 Task: Add Dr. Bronner's 18-in-1 Hemp Unscented Pure-Castile Travel Soap to the cart.
Action: Mouse moved to (279, 148)
Screenshot: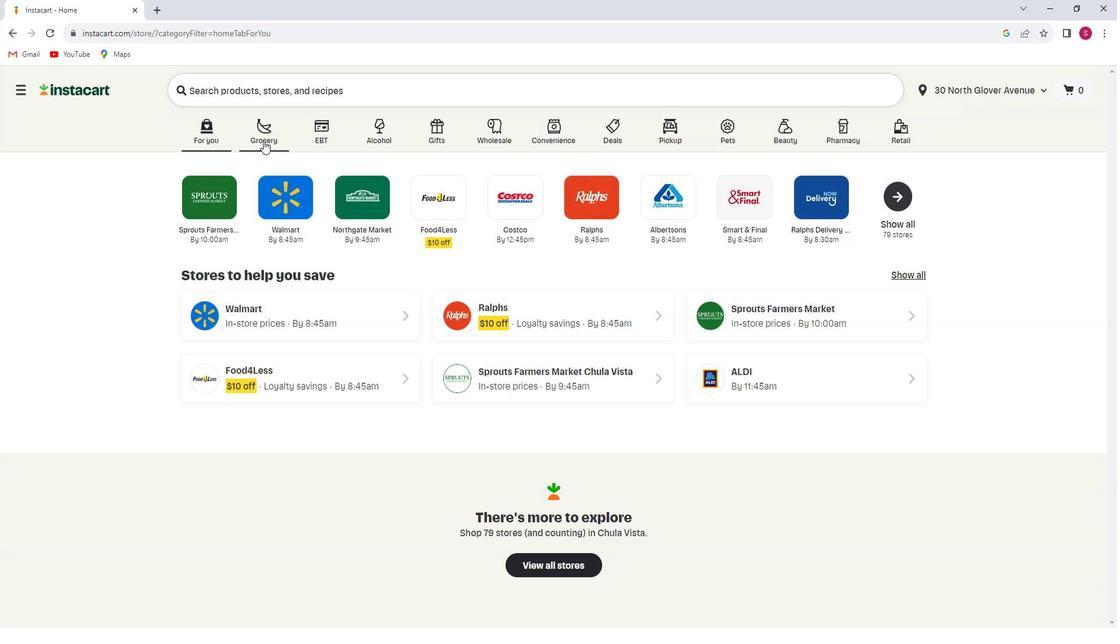 
Action: Mouse pressed left at (279, 148)
Screenshot: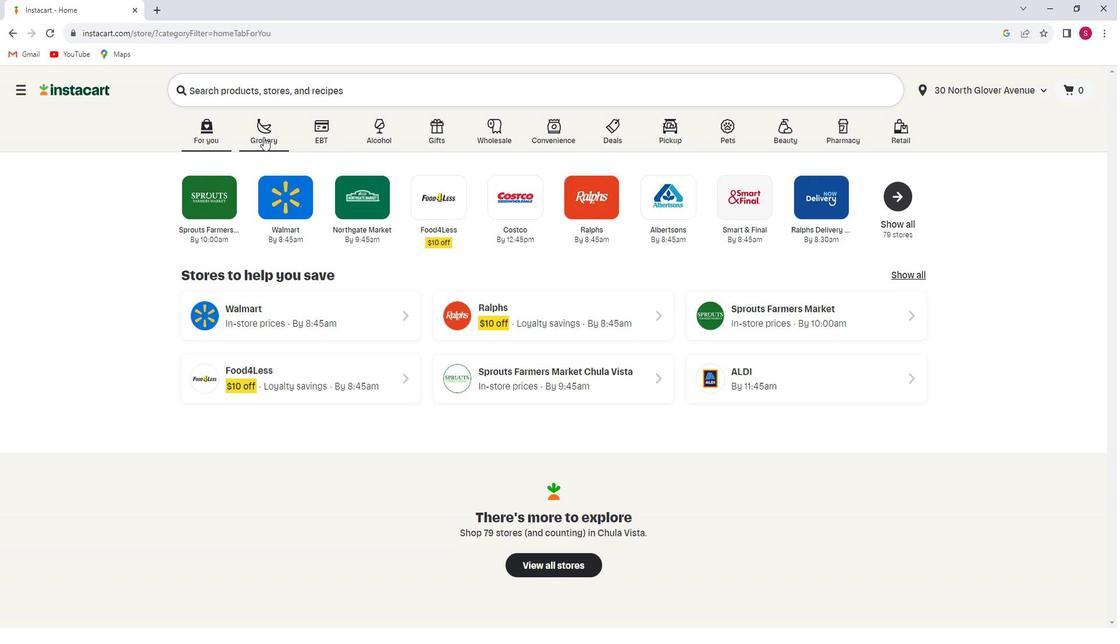 
Action: Mouse moved to (271, 346)
Screenshot: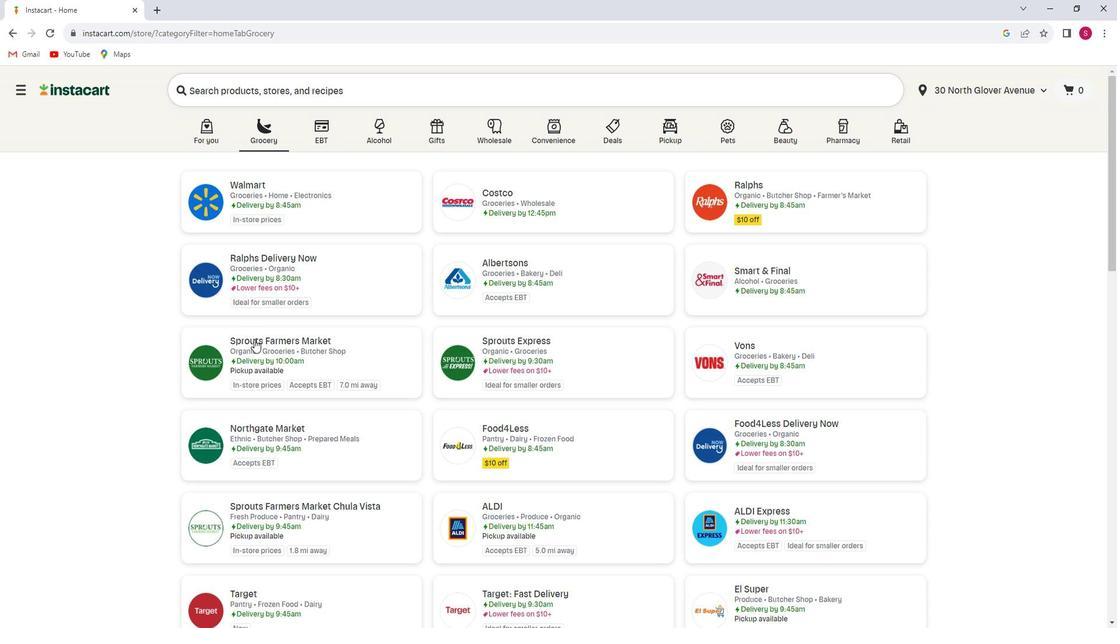 
Action: Mouse pressed left at (271, 346)
Screenshot: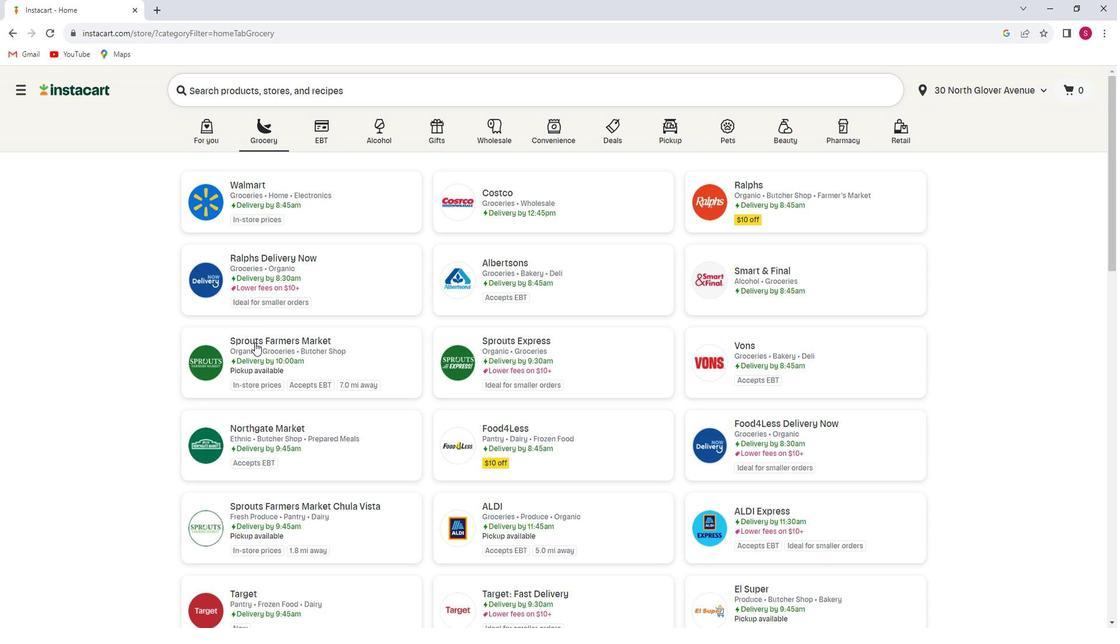 
Action: Mouse moved to (76, 364)
Screenshot: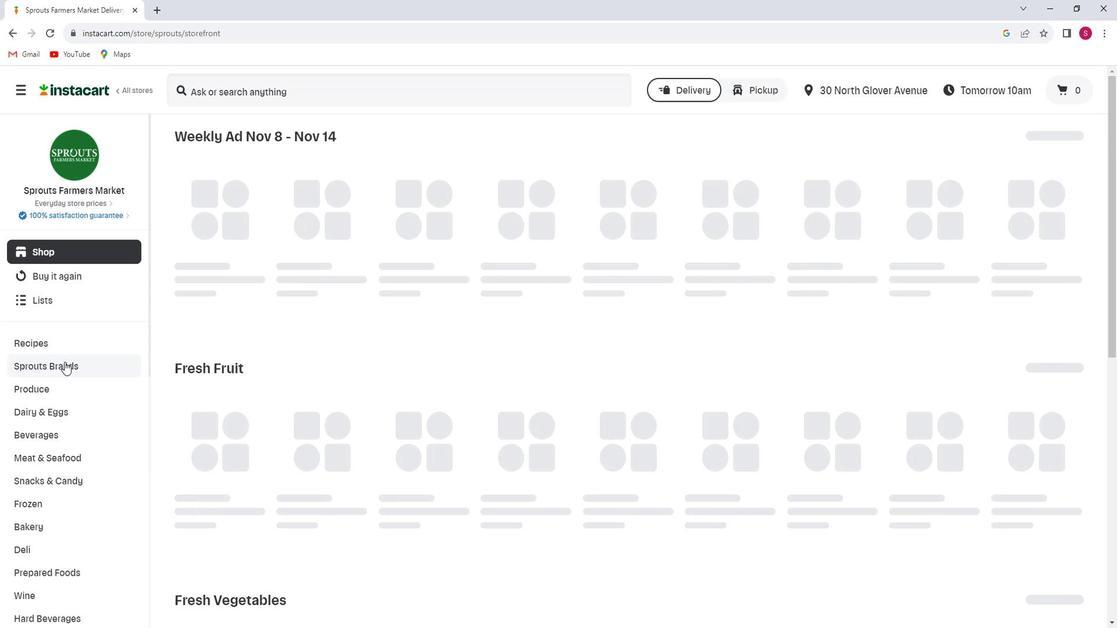 
Action: Mouse scrolled (76, 364) with delta (0, 0)
Screenshot: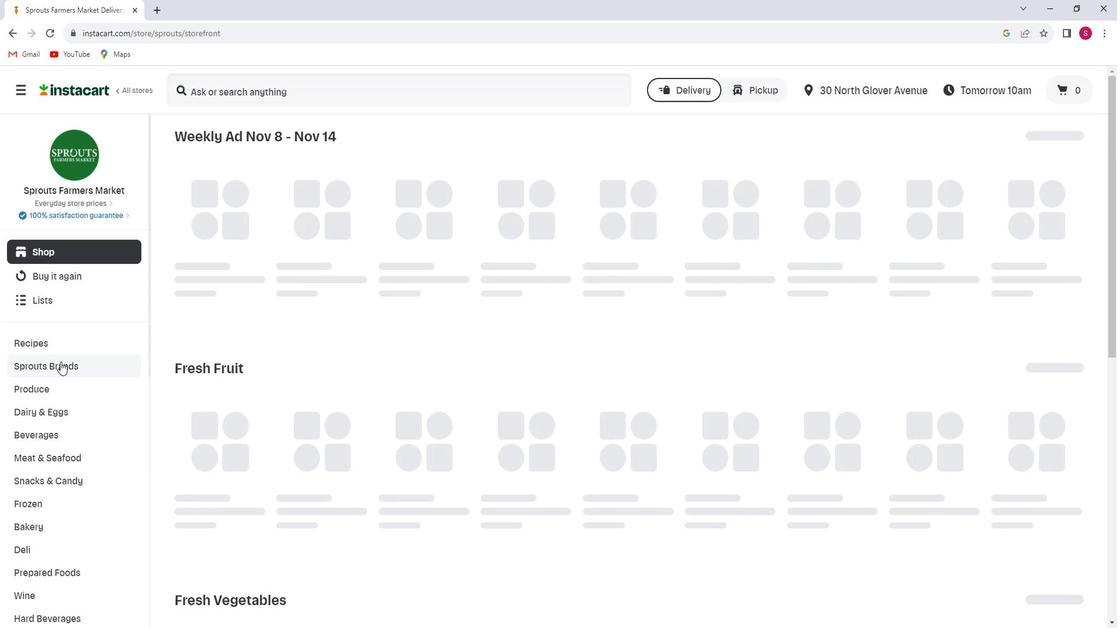 
Action: Mouse scrolled (76, 364) with delta (0, 0)
Screenshot: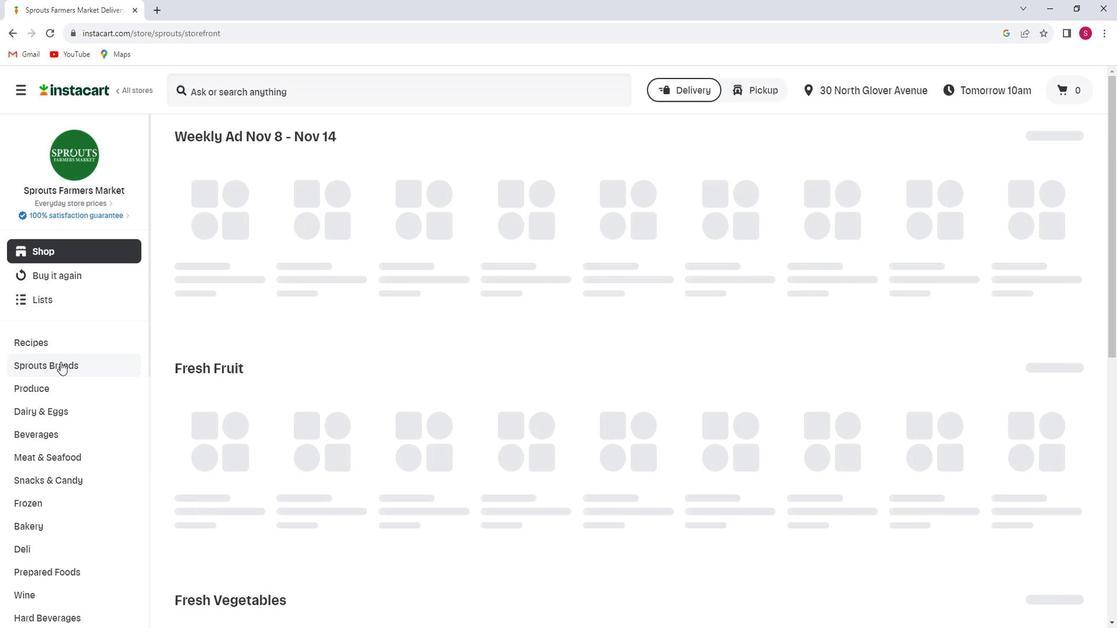 
Action: Mouse scrolled (76, 364) with delta (0, 0)
Screenshot: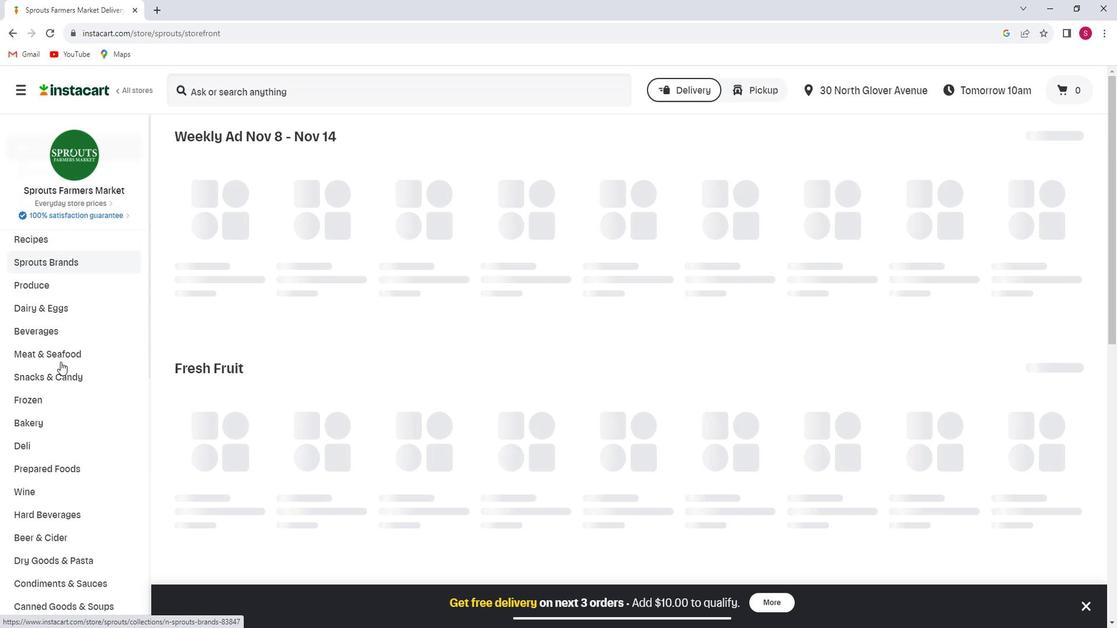 
Action: Mouse scrolled (76, 364) with delta (0, 0)
Screenshot: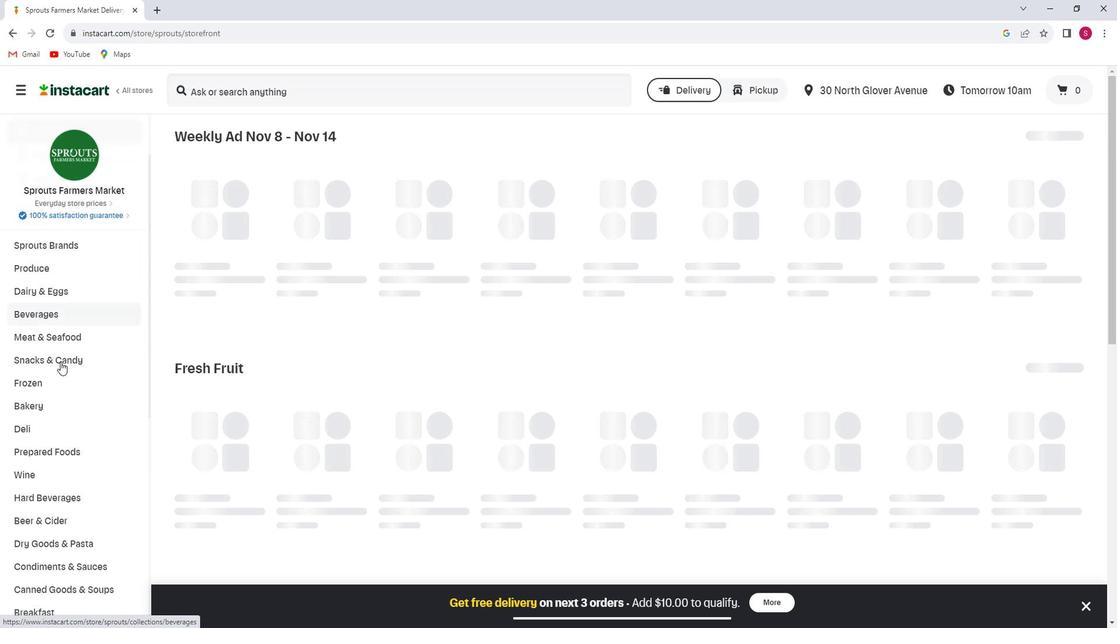 
Action: Mouse scrolled (76, 364) with delta (0, 0)
Screenshot: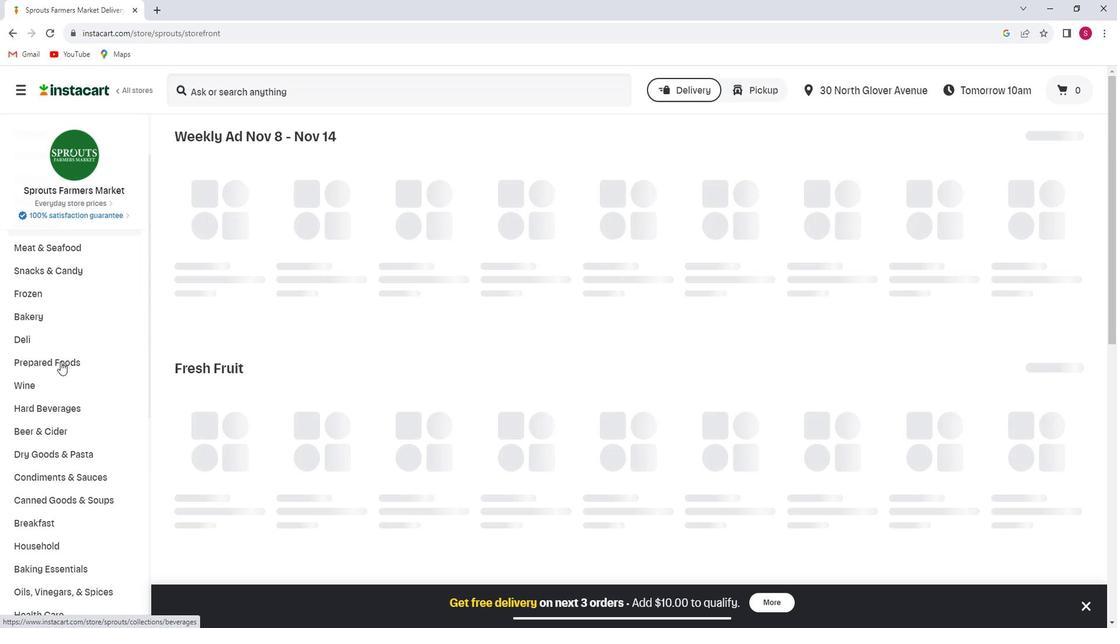 
Action: Mouse scrolled (76, 364) with delta (0, 0)
Screenshot: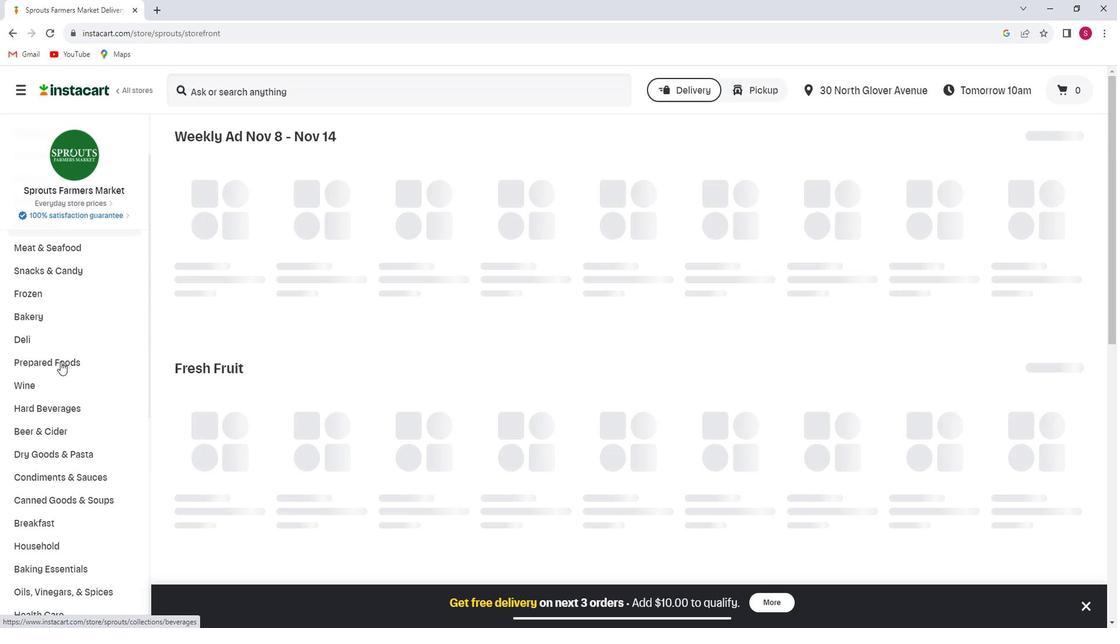 
Action: Mouse scrolled (76, 364) with delta (0, 0)
Screenshot: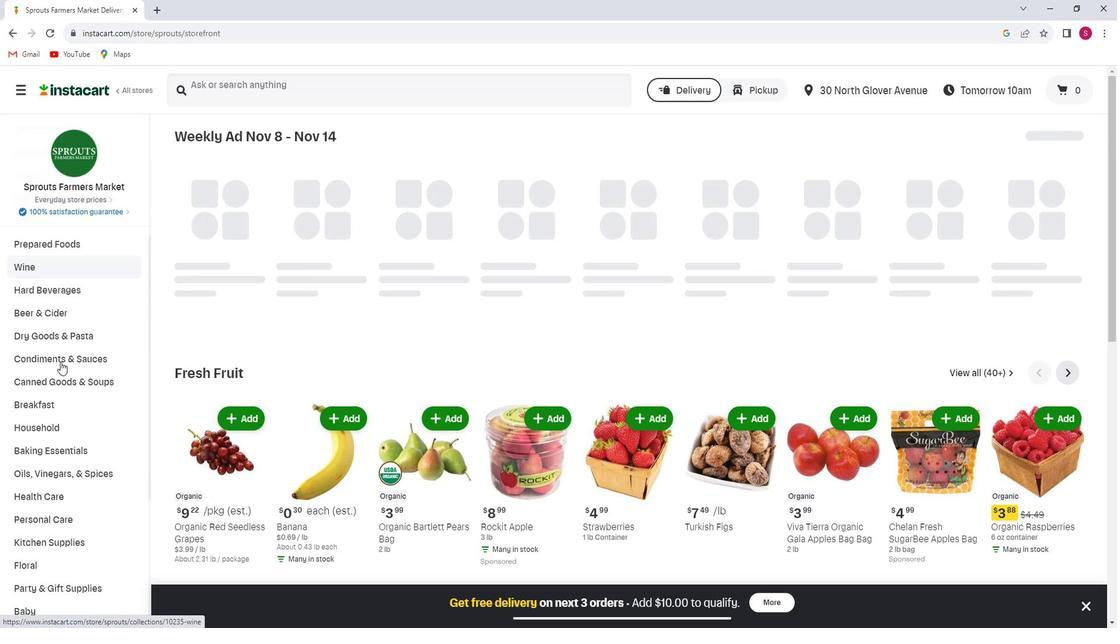 
Action: Mouse scrolled (76, 364) with delta (0, 0)
Screenshot: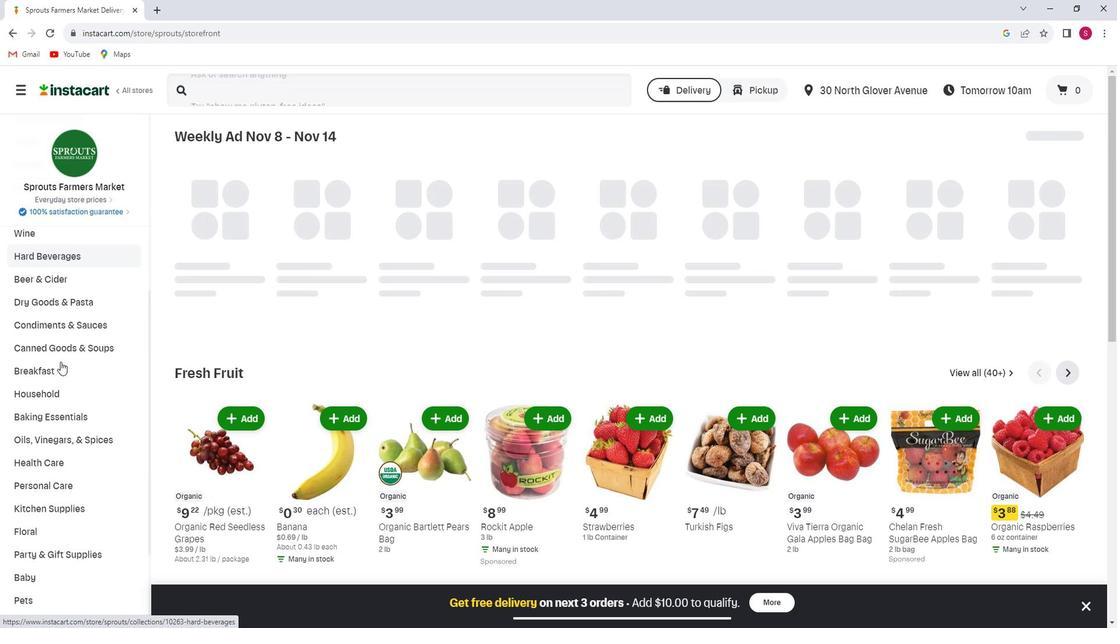 
Action: Mouse scrolled (76, 364) with delta (0, 0)
Screenshot: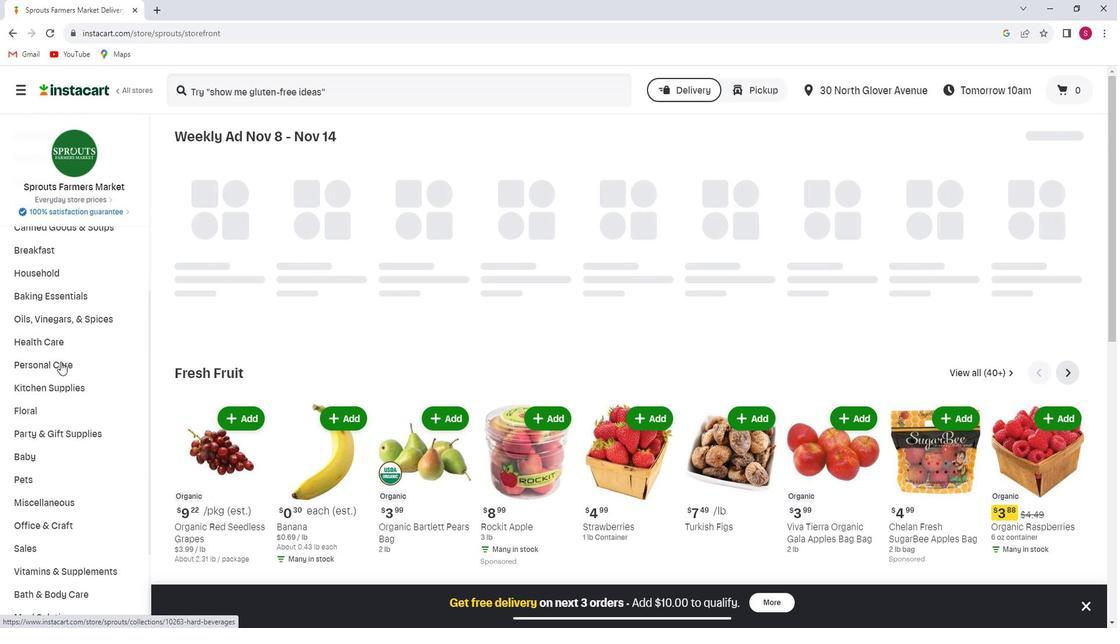 
Action: Mouse scrolled (76, 364) with delta (0, 0)
Screenshot: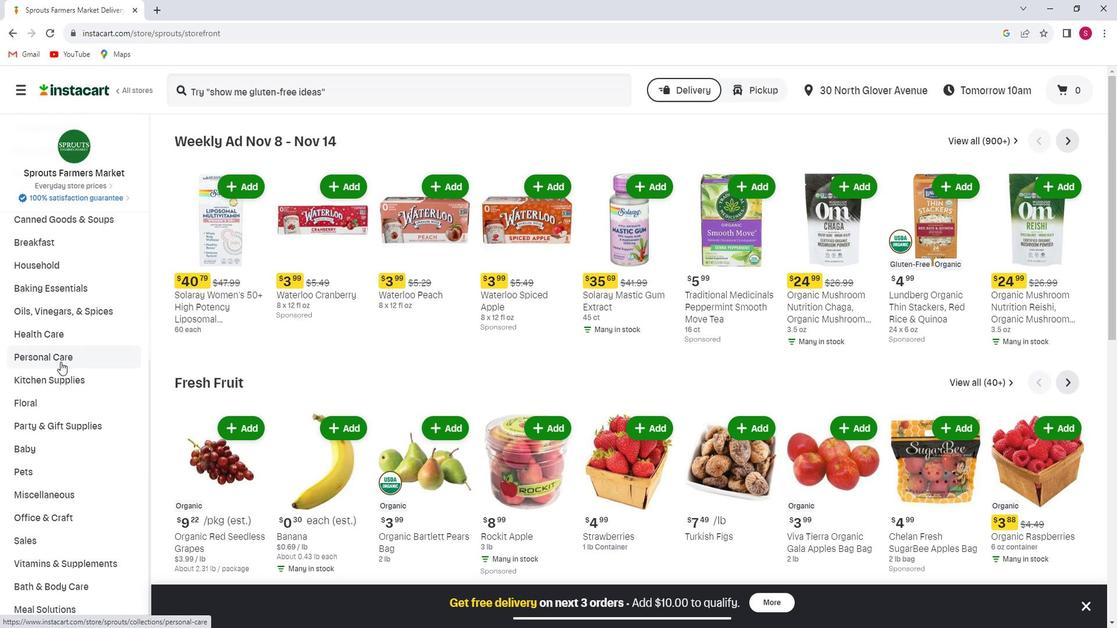 
Action: Mouse moved to (76, 367)
Screenshot: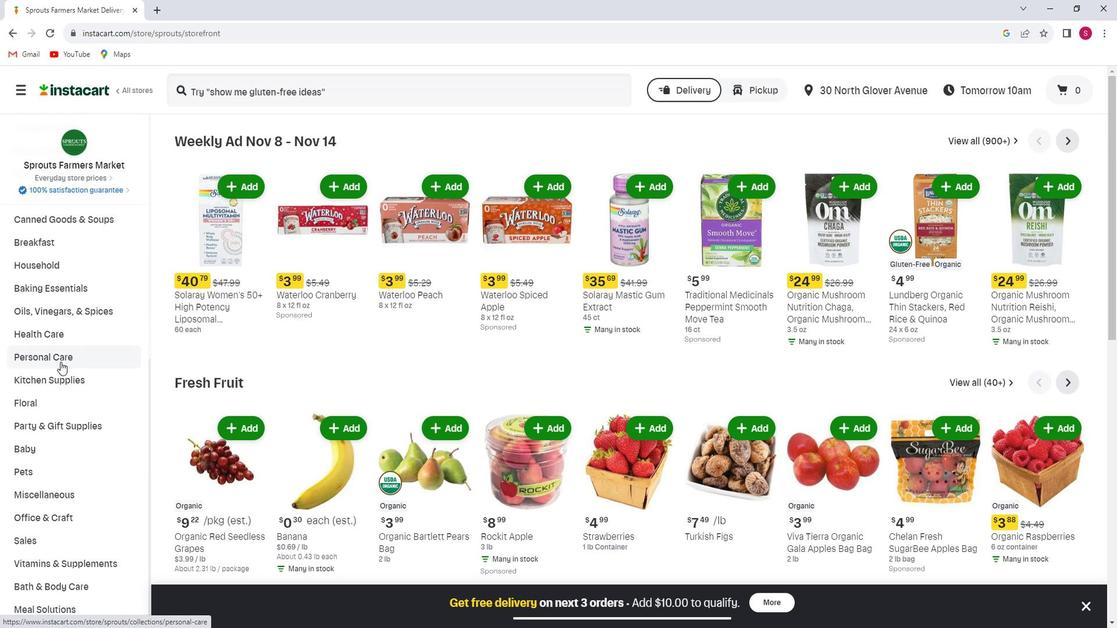 
Action: Mouse scrolled (76, 366) with delta (0, 0)
Screenshot: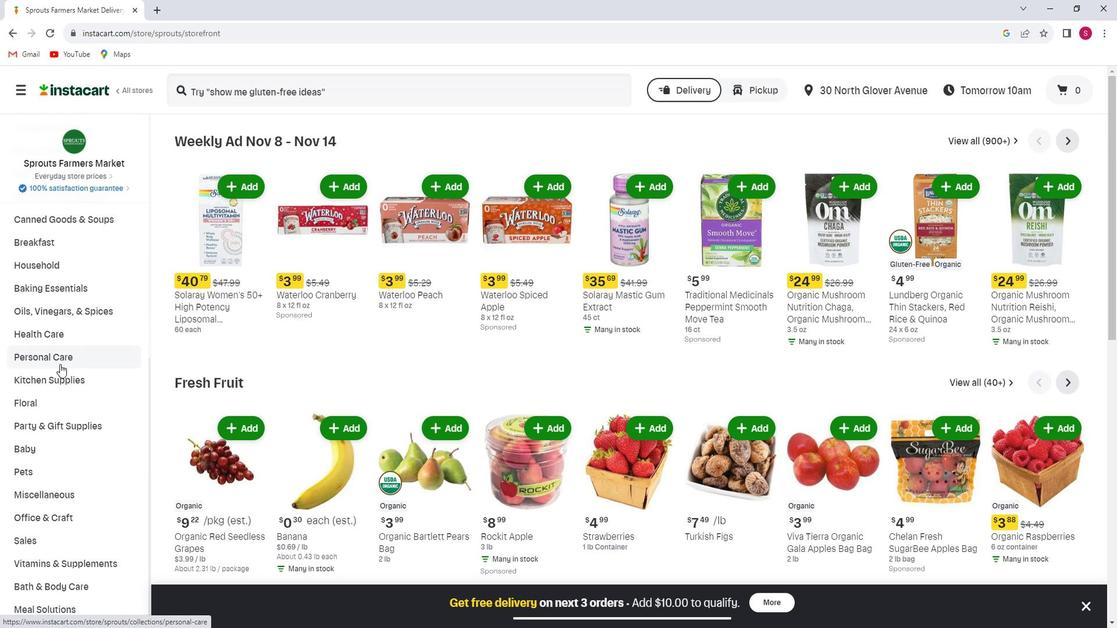 
Action: Mouse moved to (66, 445)
Screenshot: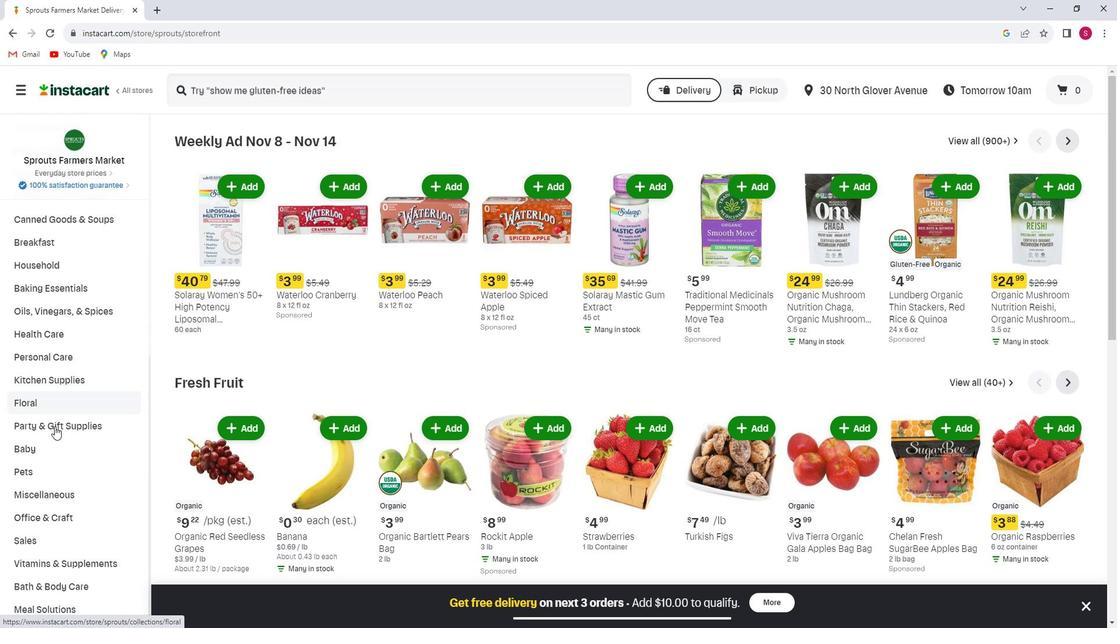 
Action: Mouse pressed left at (66, 445)
Screenshot: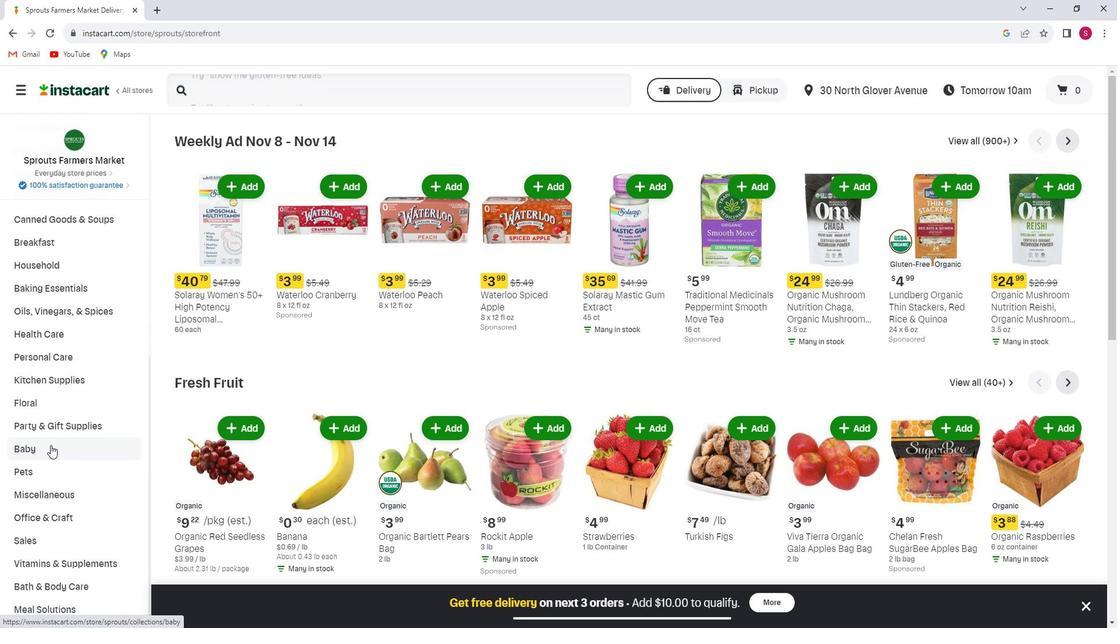 
Action: Mouse moved to (82, 497)
Screenshot: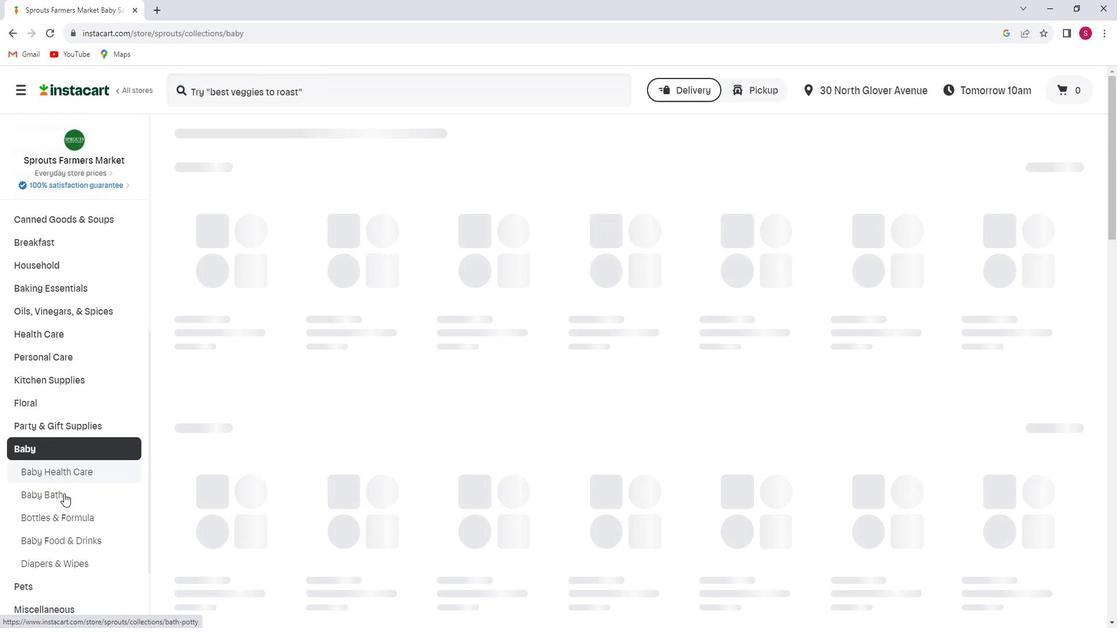 
Action: Mouse pressed left at (82, 497)
Screenshot: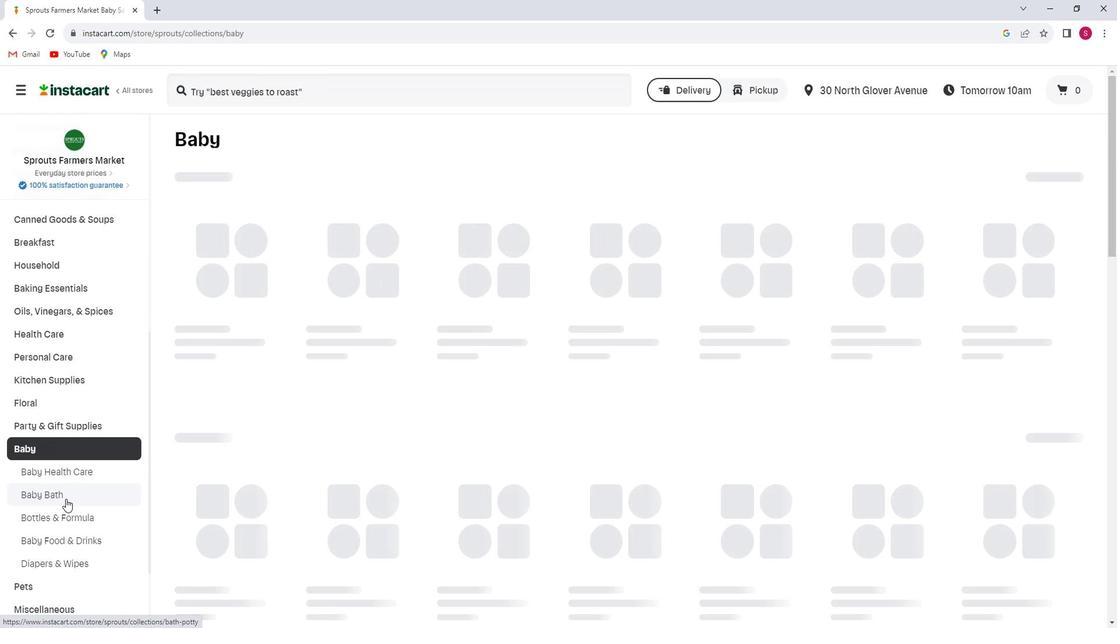 
Action: Mouse moved to (328, 97)
Screenshot: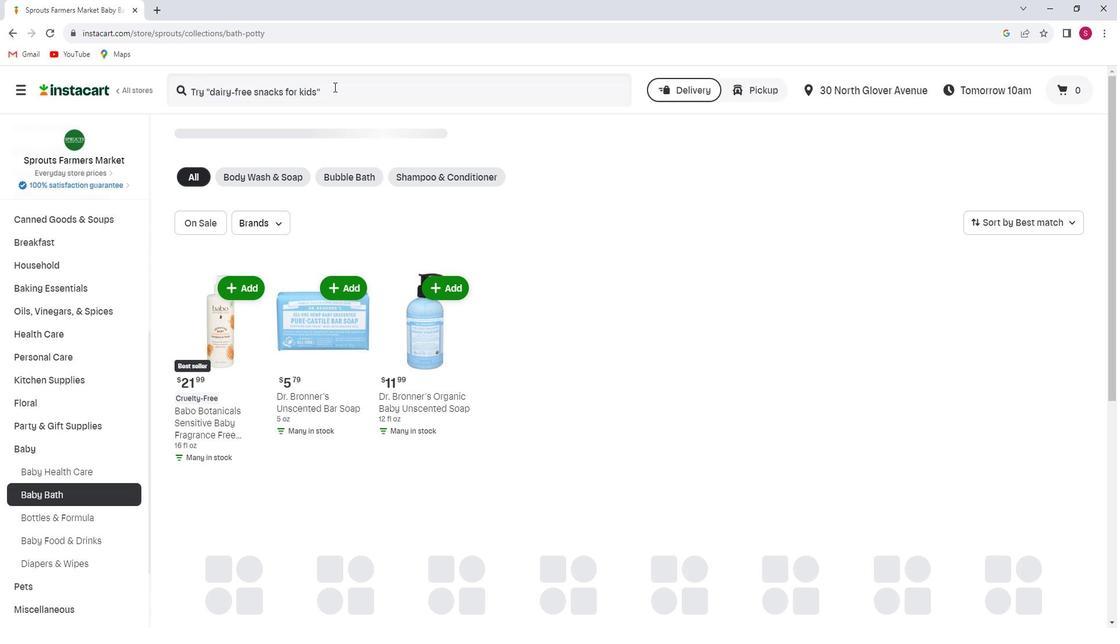 
Action: Mouse pressed left at (328, 97)
Screenshot: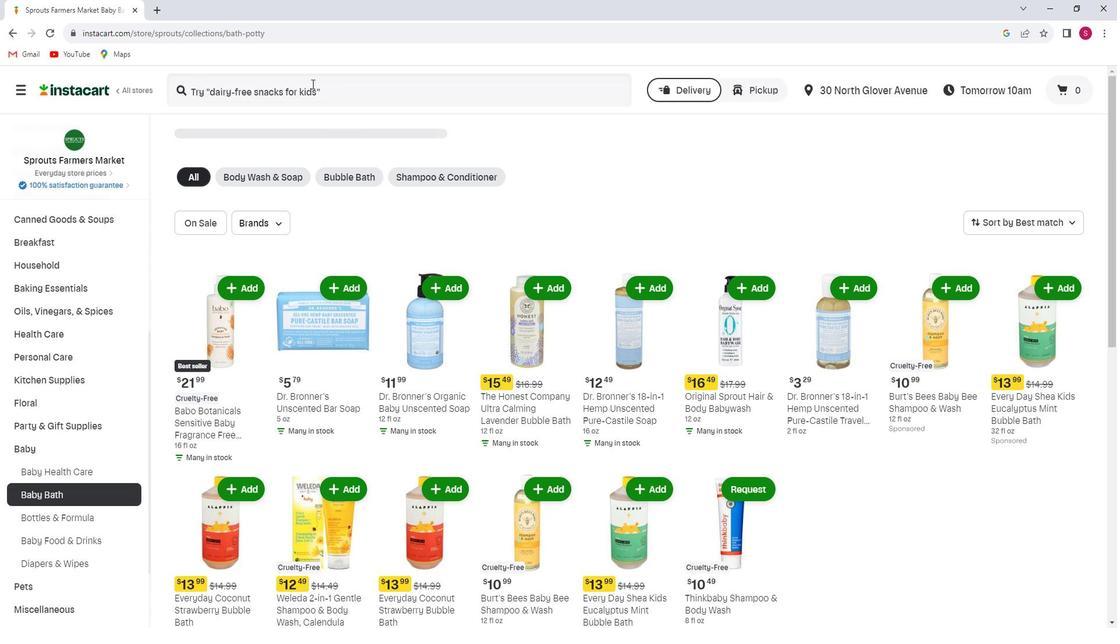 
Action: Key pressed <Key.shift>Dr.<Key.space><Key.shift>Bronner's<Key.space>18-in-1<Key.space><Key.shift>Hemp<Key.space><Key.shift>Unscented<Key.space><Key.shift>Pure-<Key.shift>Castile<Key.space><Key.shift>Travel<Key.space><Key.shift>Soap<Key.enter>
Screenshot: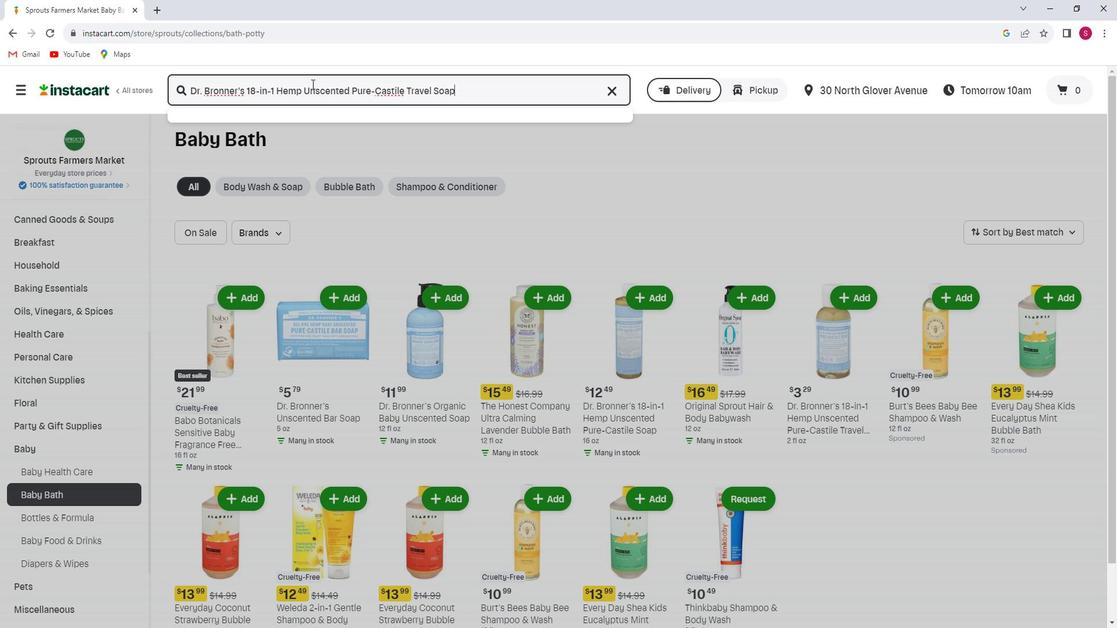 
Action: Mouse moved to (562, 327)
Screenshot: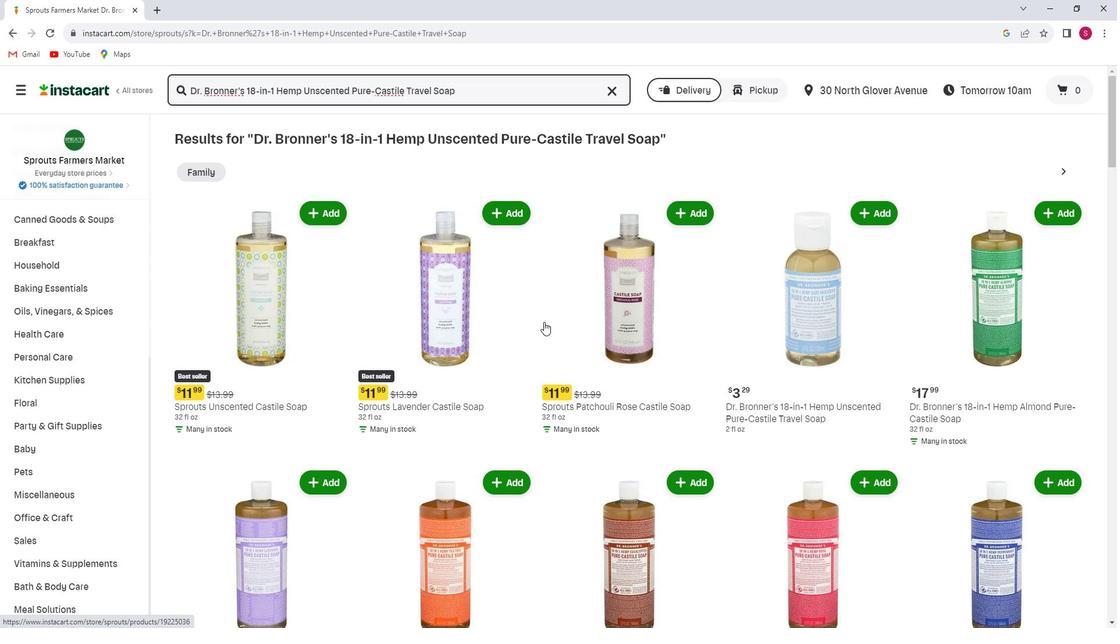 
Action: Mouse scrolled (562, 326) with delta (0, 0)
Screenshot: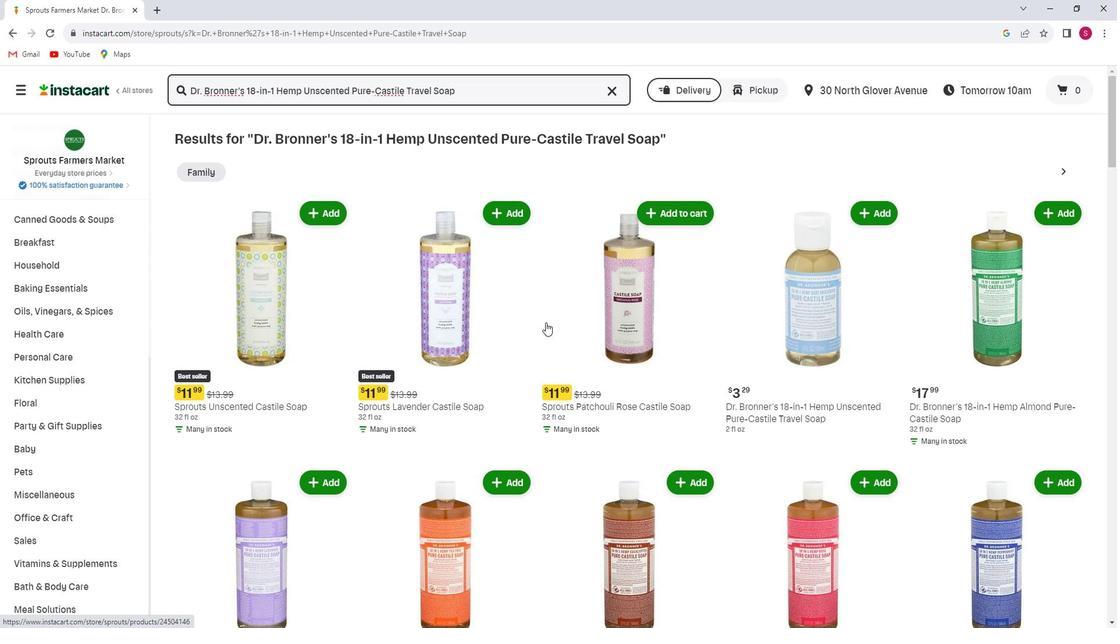 
Action: Mouse moved to (858, 168)
Screenshot: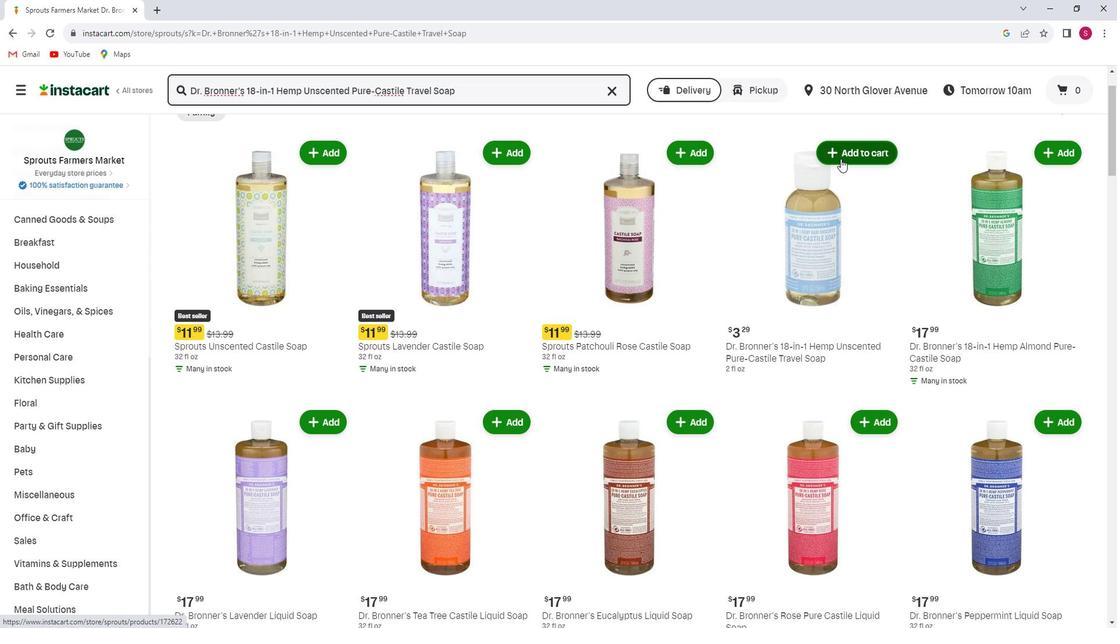 
Action: Mouse pressed left at (858, 168)
Screenshot: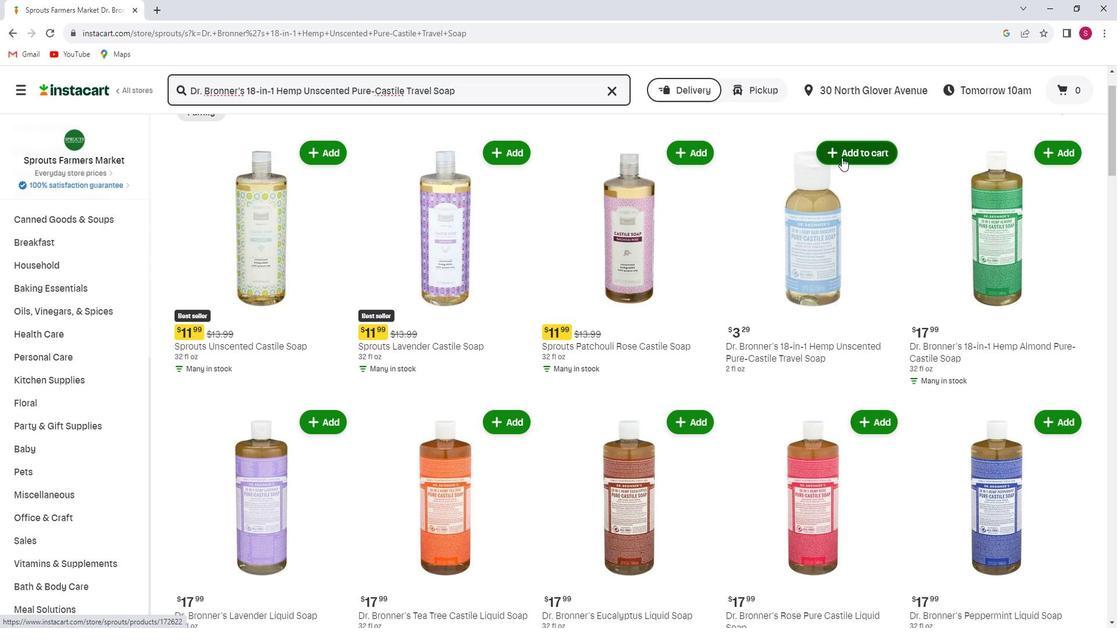 
Action: Mouse moved to (849, 252)
Screenshot: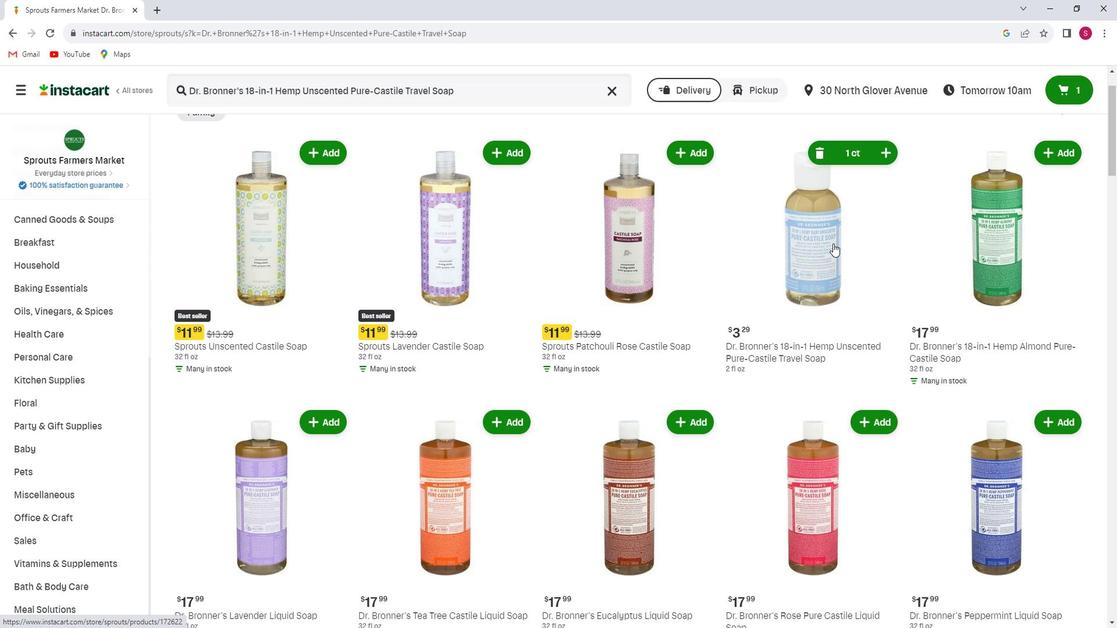 
